Task: Add a condition where "Hours since status category open Greater than Twenty-five" in pending tickets.
Action: Mouse moved to (151, 513)
Screenshot: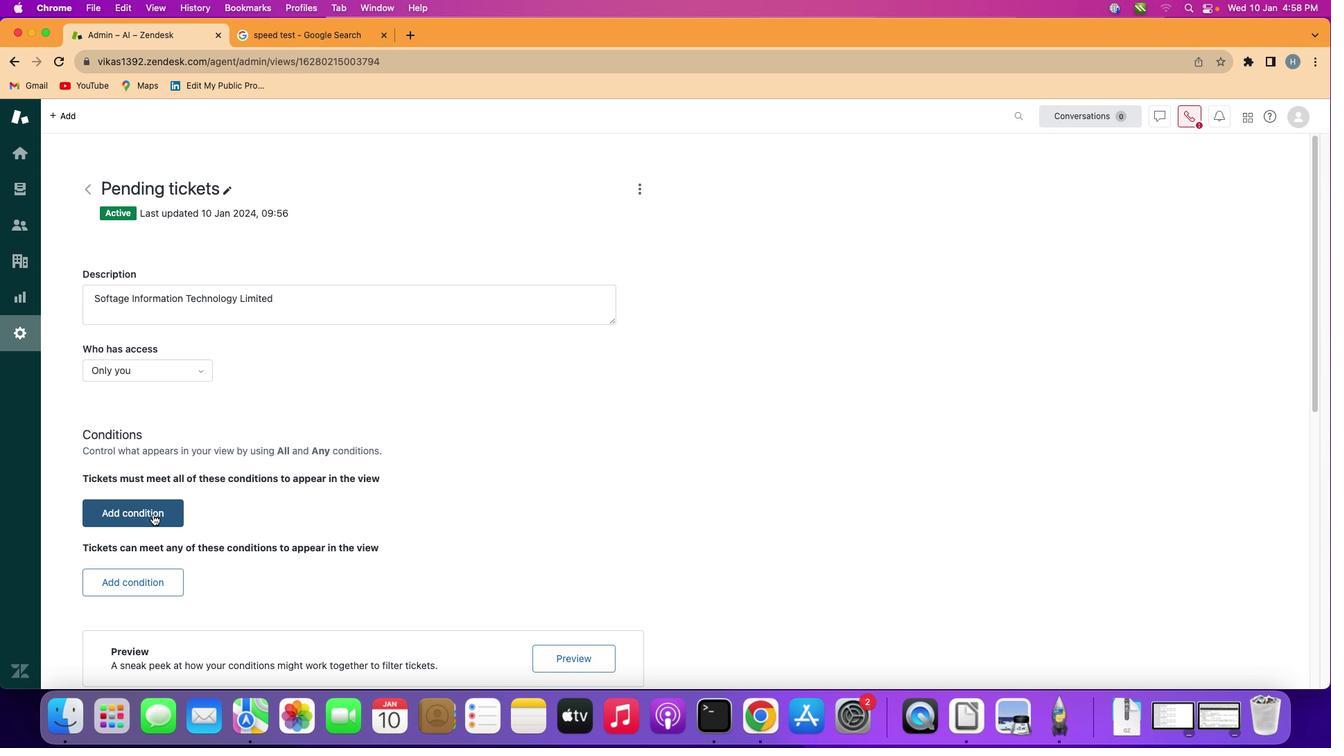 
Action: Mouse pressed left at (151, 513)
Screenshot: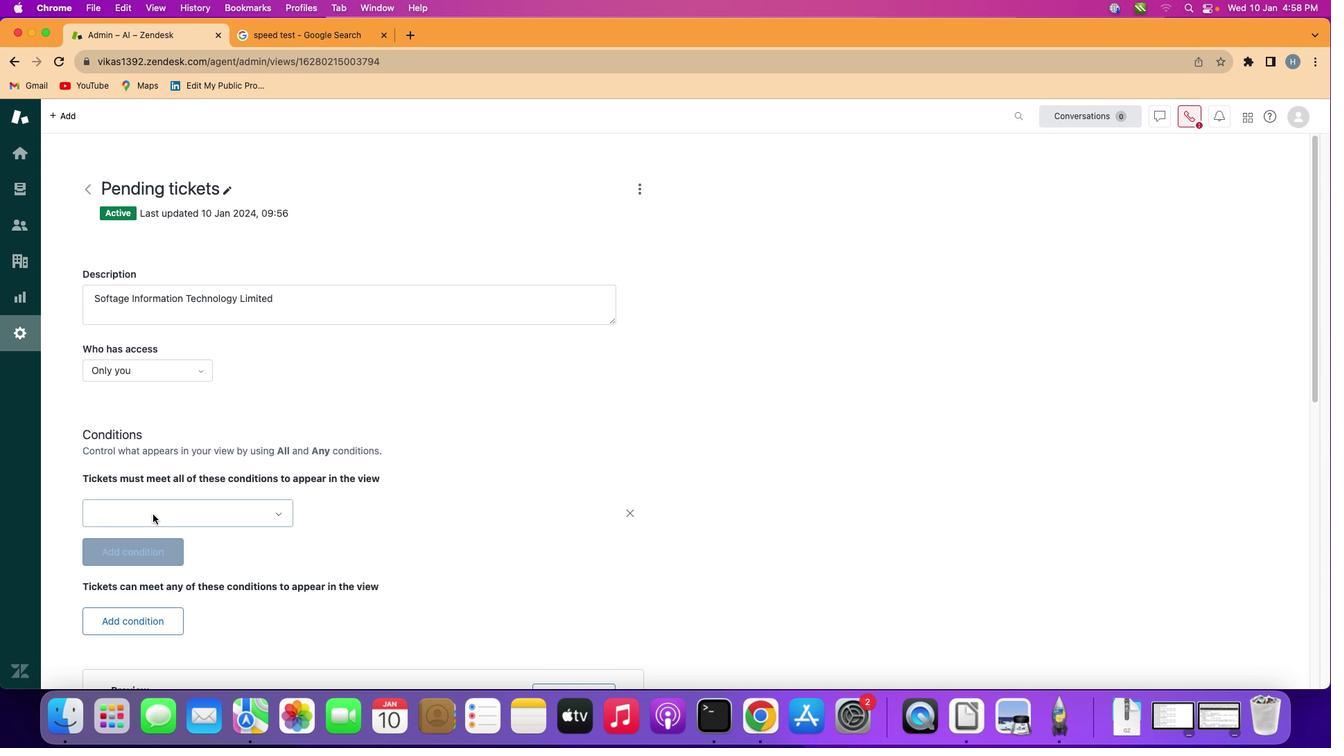 
Action: Mouse moved to (207, 504)
Screenshot: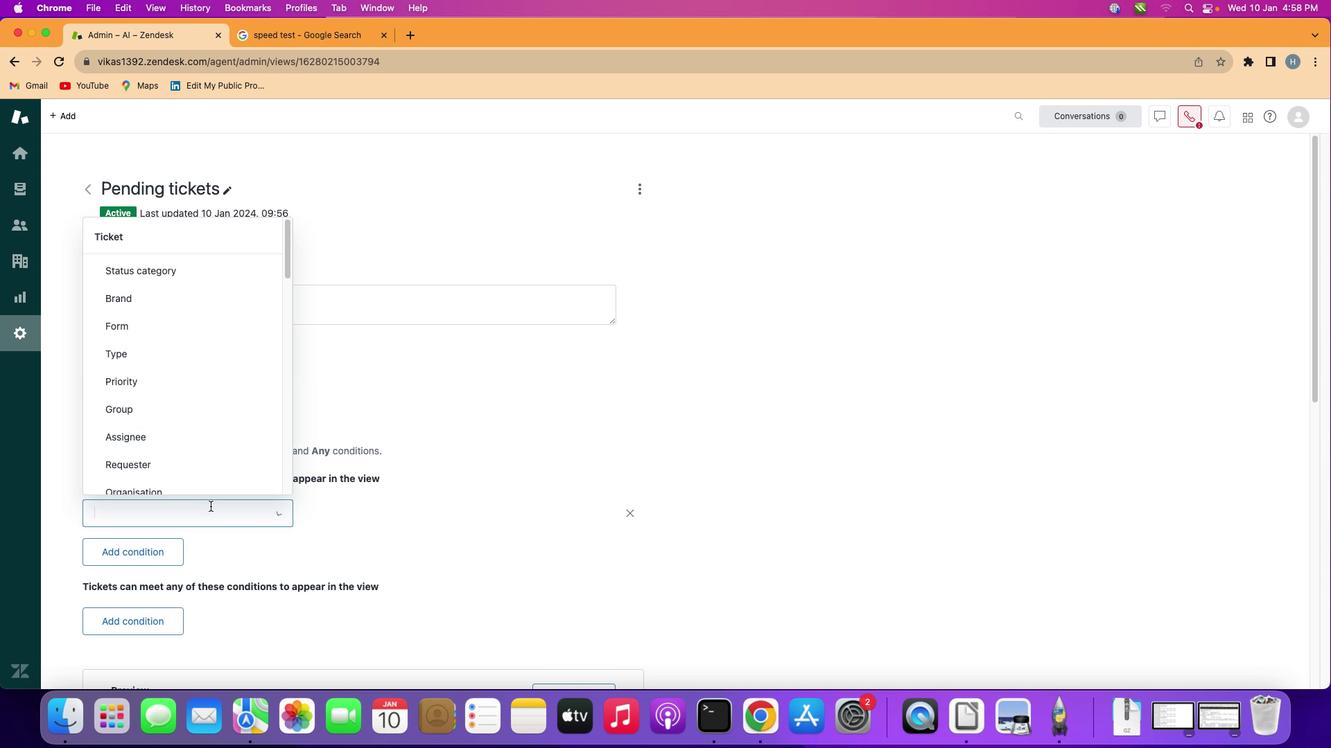 
Action: Mouse pressed left at (207, 504)
Screenshot: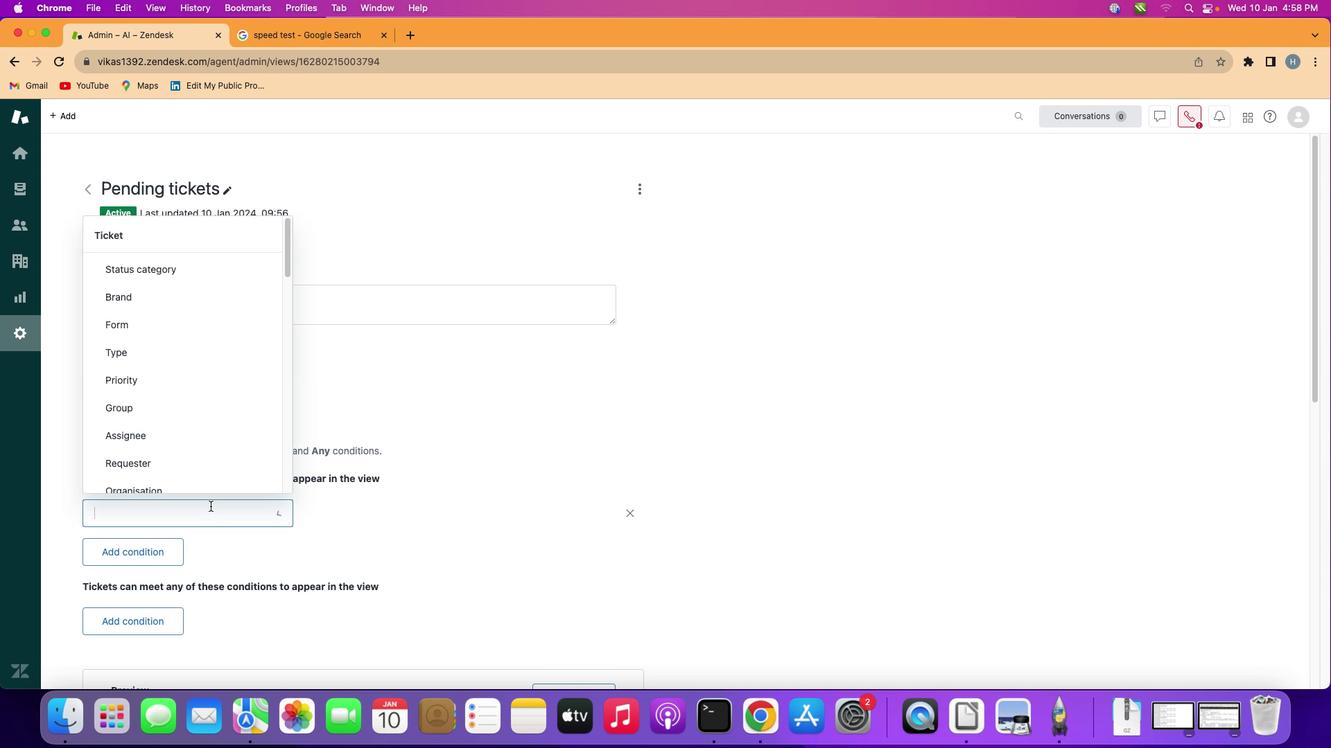 
Action: Mouse moved to (208, 365)
Screenshot: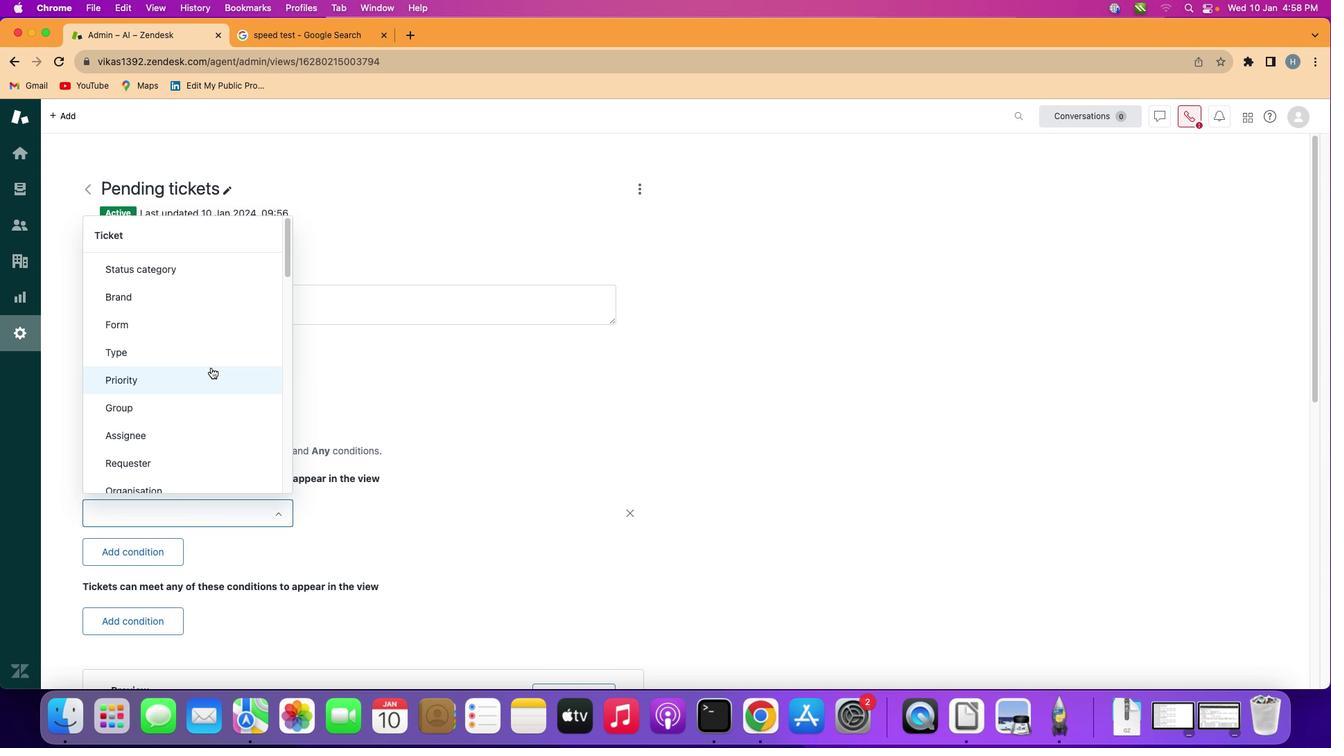 
Action: Mouse scrolled (208, 365) with delta (-1, -2)
Screenshot: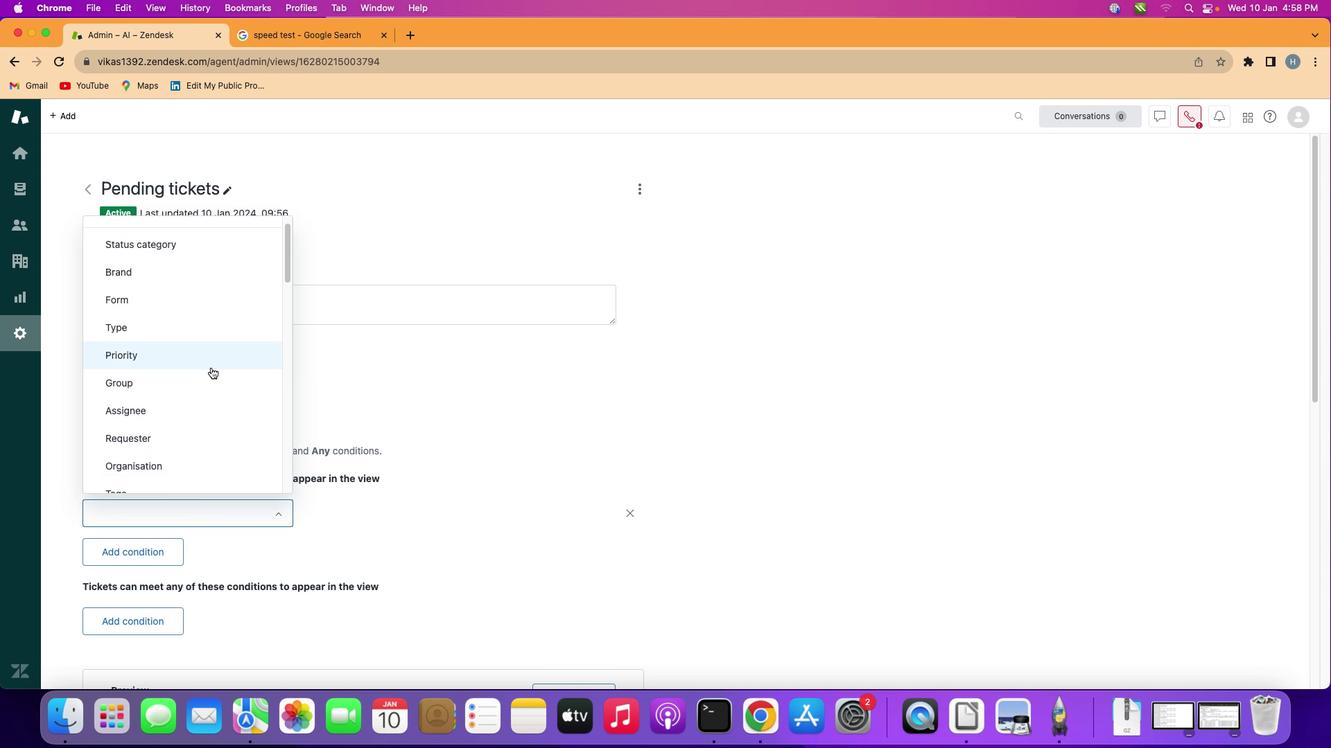 
Action: Mouse scrolled (208, 365) with delta (-1, -2)
Screenshot: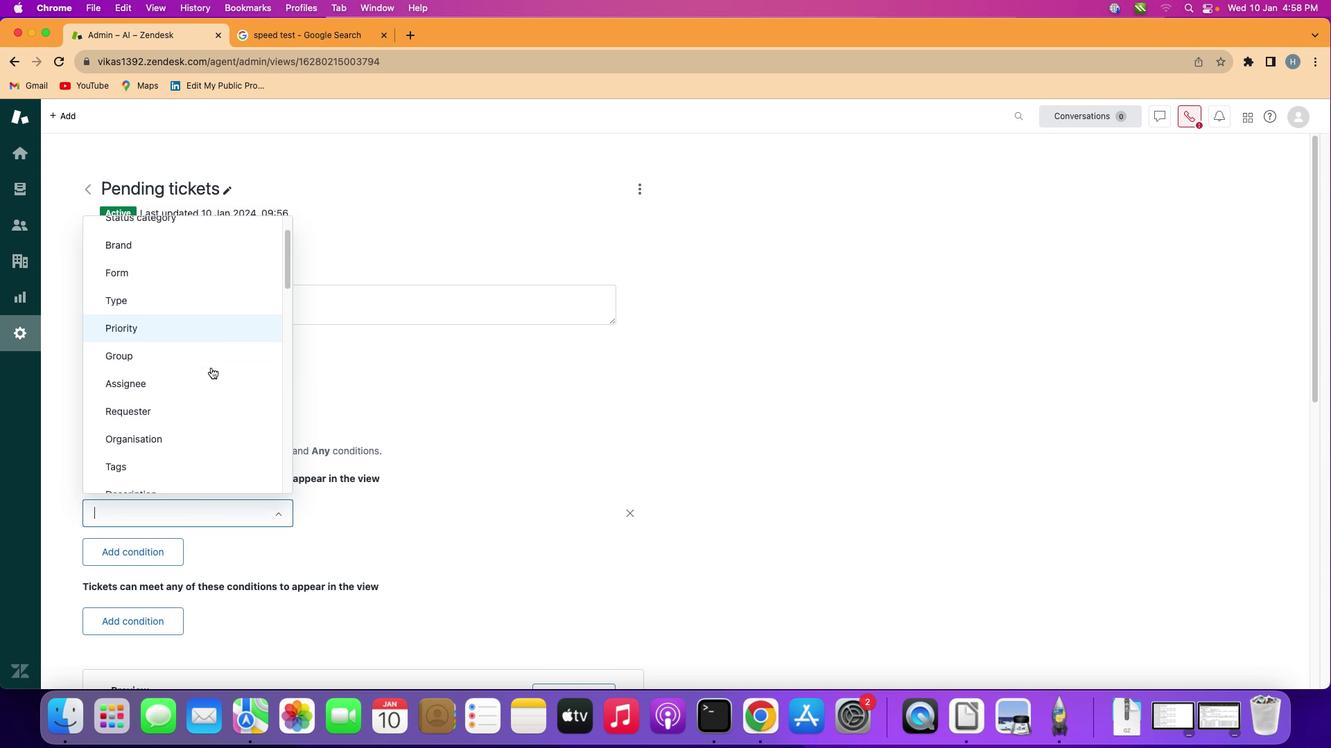 
Action: Mouse scrolled (208, 365) with delta (-1, -2)
Screenshot: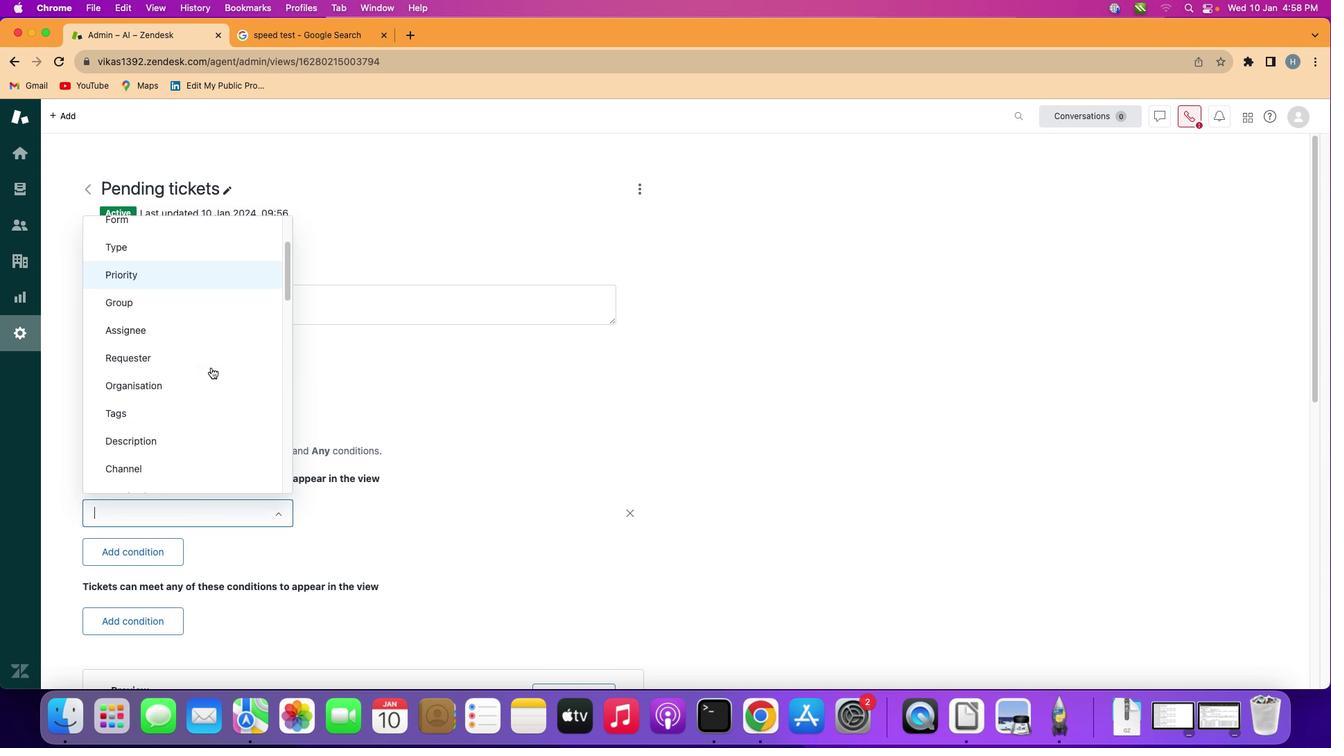 
Action: Mouse scrolled (208, 365) with delta (-1, -2)
Screenshot: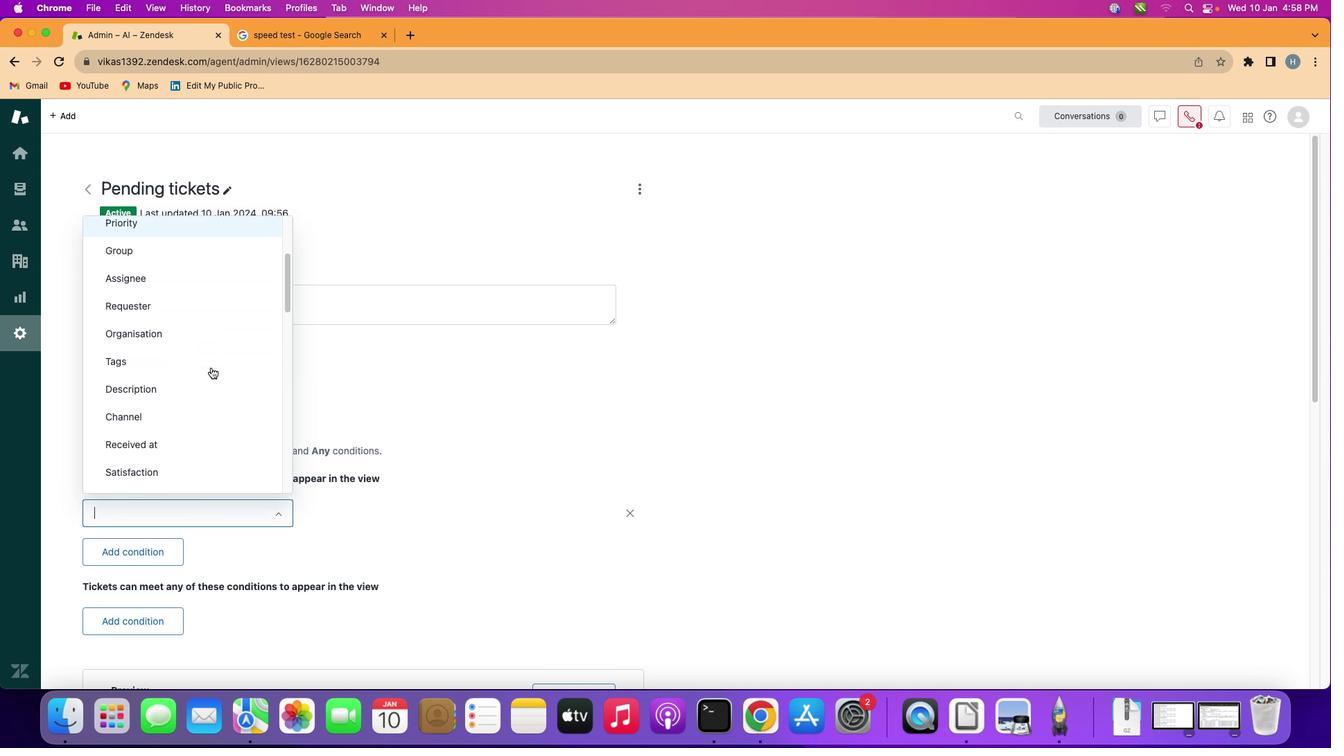 
Action: Mouse scrolled (208, 365) with delta (-1, -2)
Screenshot: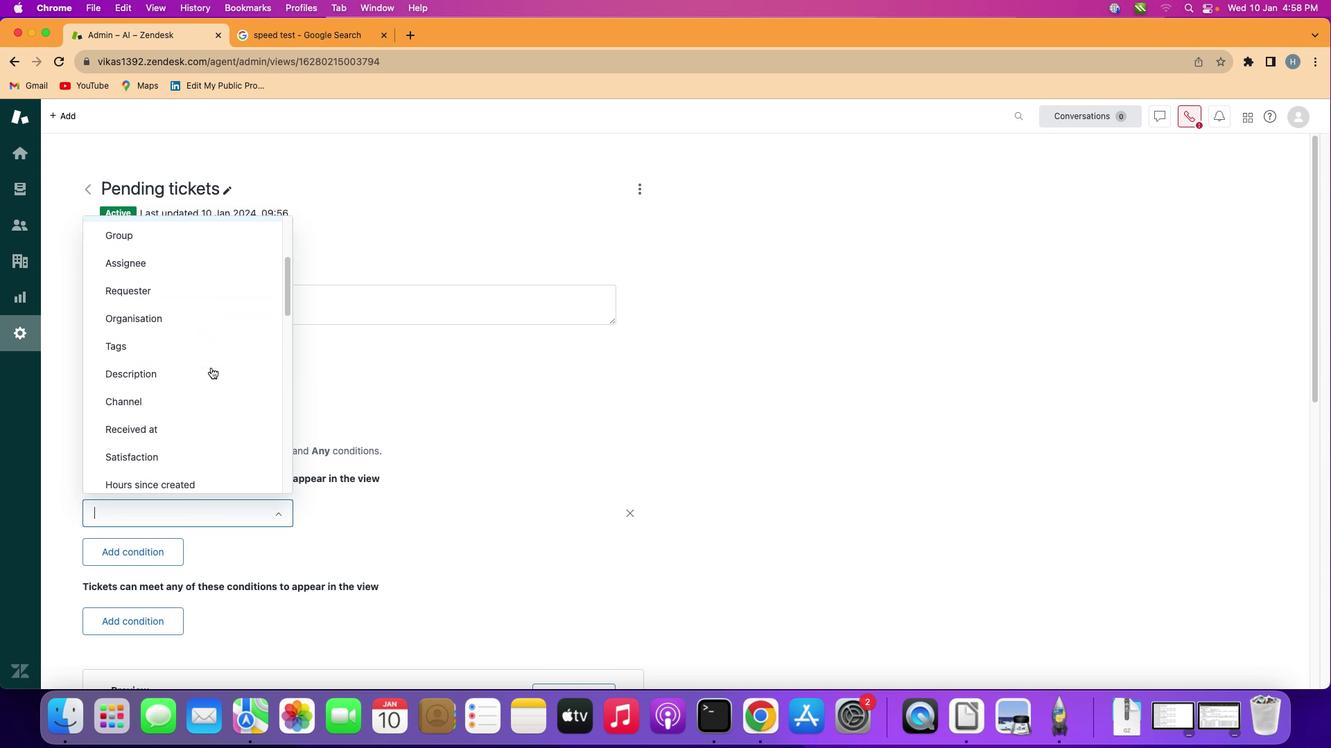 
Action: Mouse scrolled (208, 365) with delta (-1, -2)
Screenshot: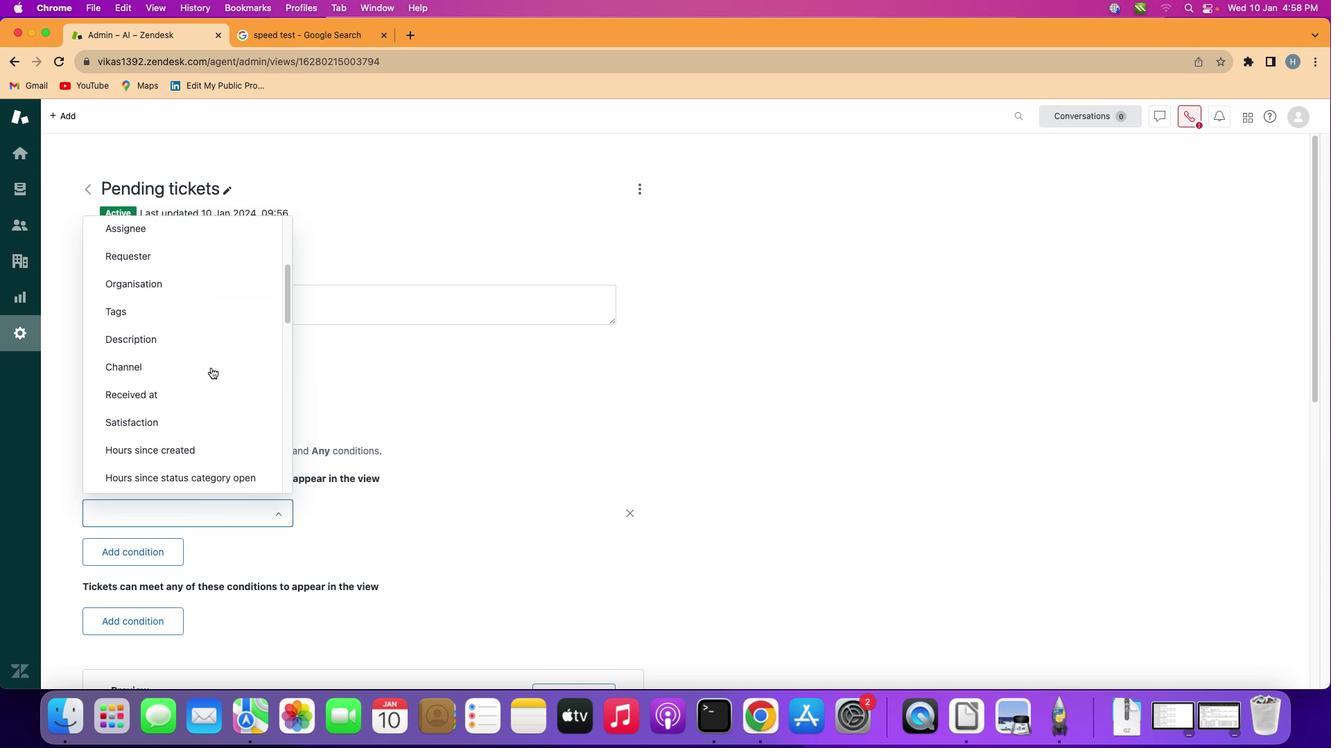
Action: Mouse scrolled (208, 365) with delta (-1, -2)
Screenshot: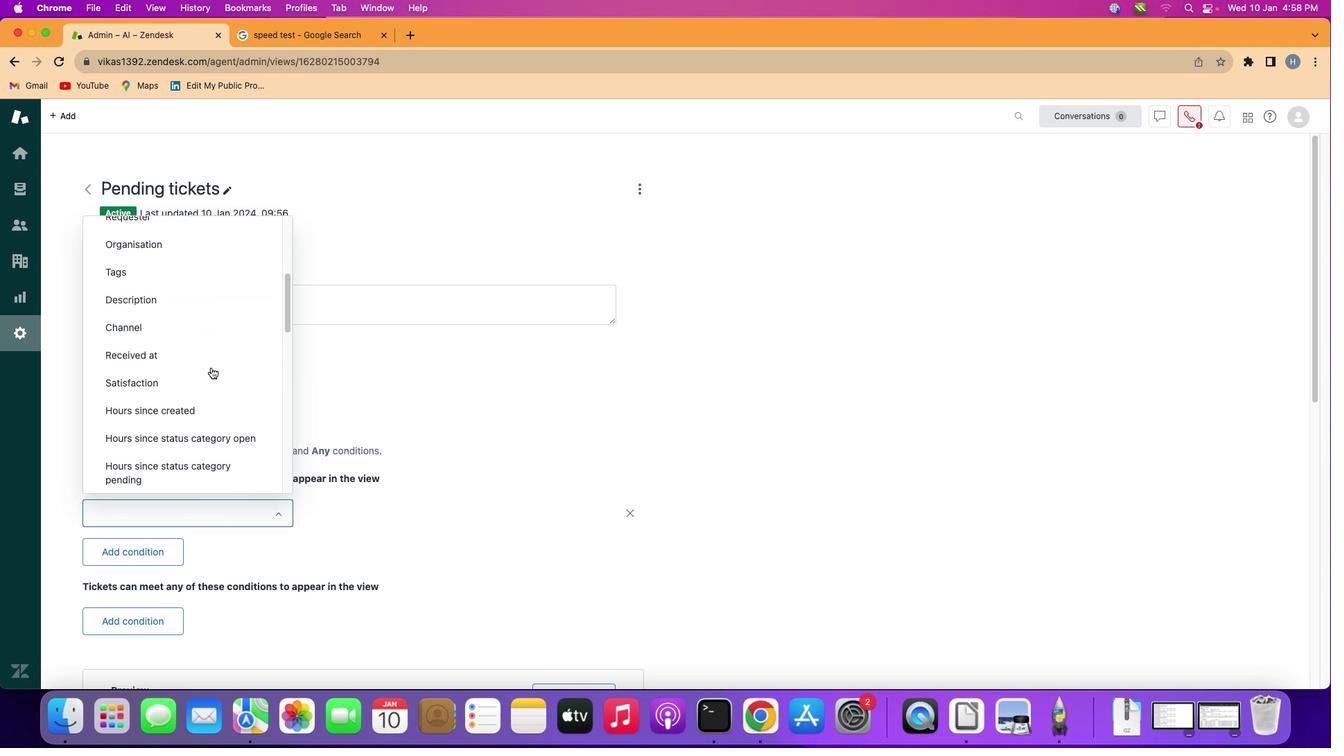 
Action: Mouse scrolled (208, 365) with delta (-1, -2)
Screenshot: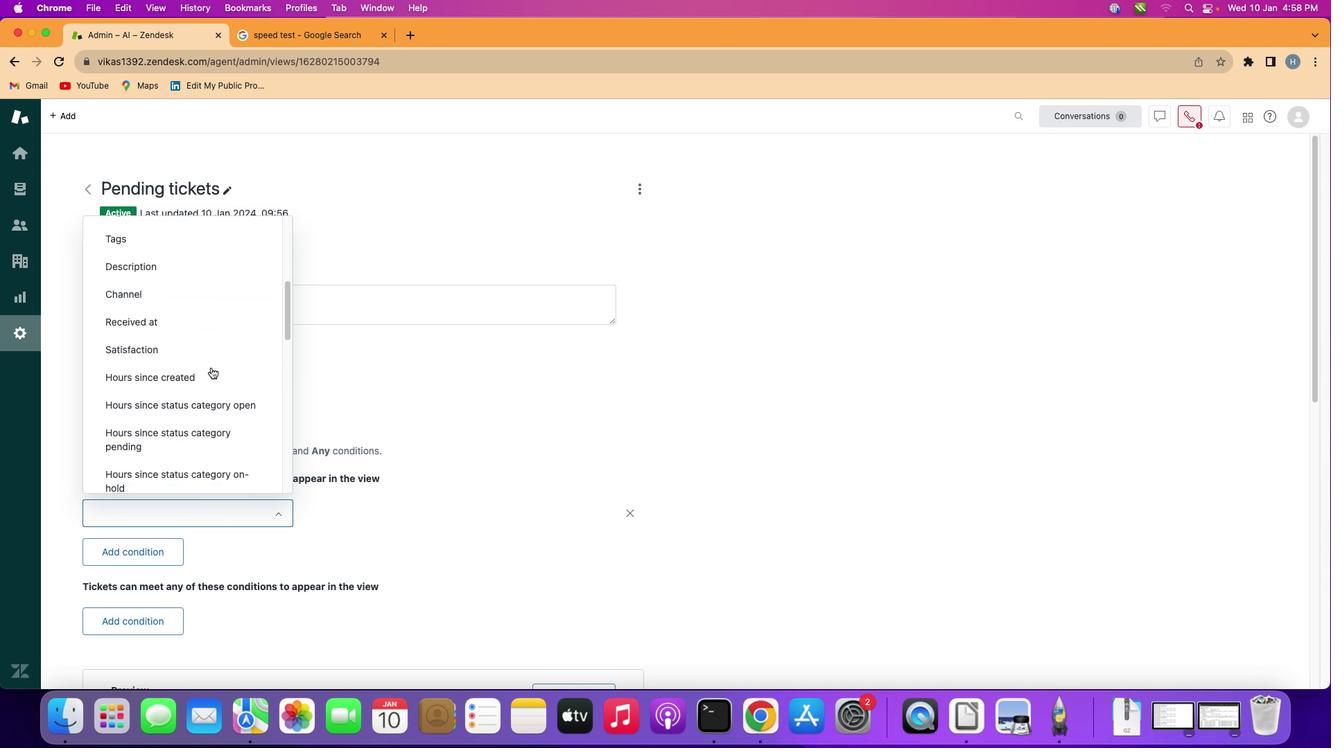 
Action: Mouse scrolled (208, 365) with delta (-1, -2)
Screenshot: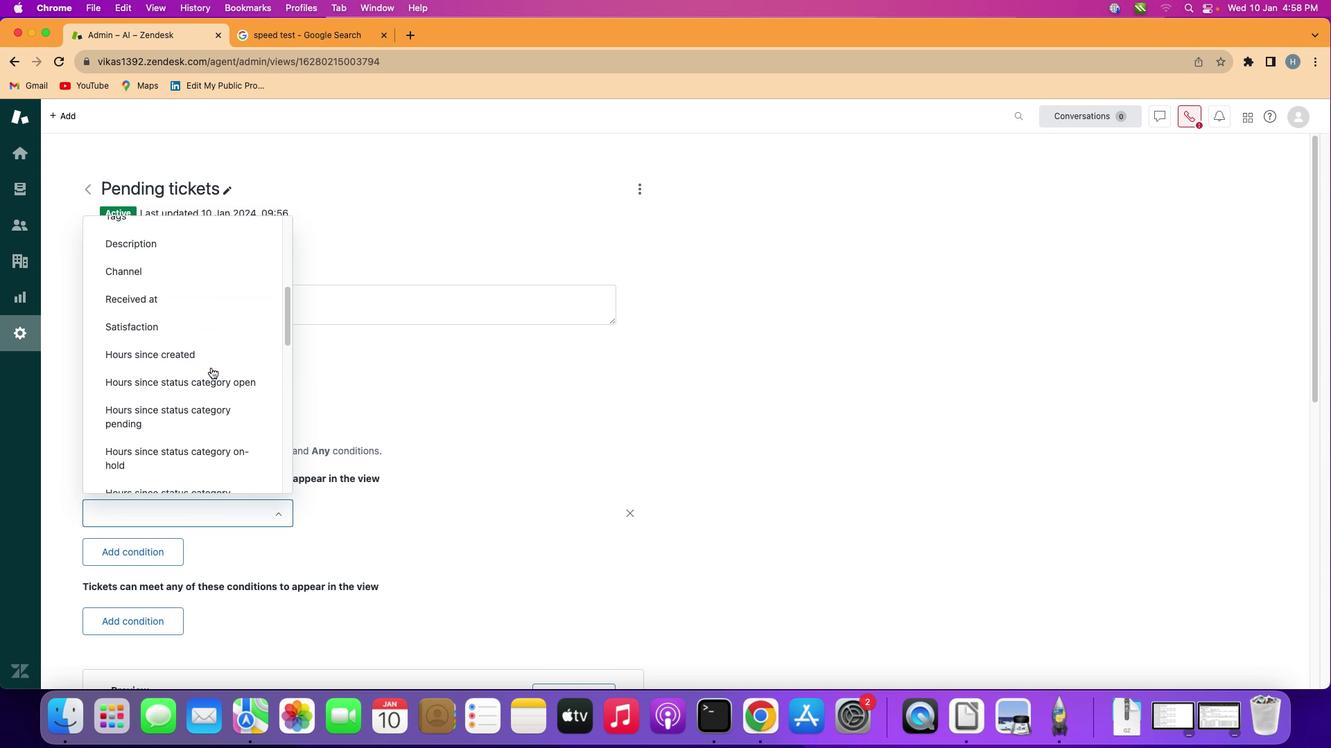 
Action: Mouse moved to (215, 379)
Screenshot: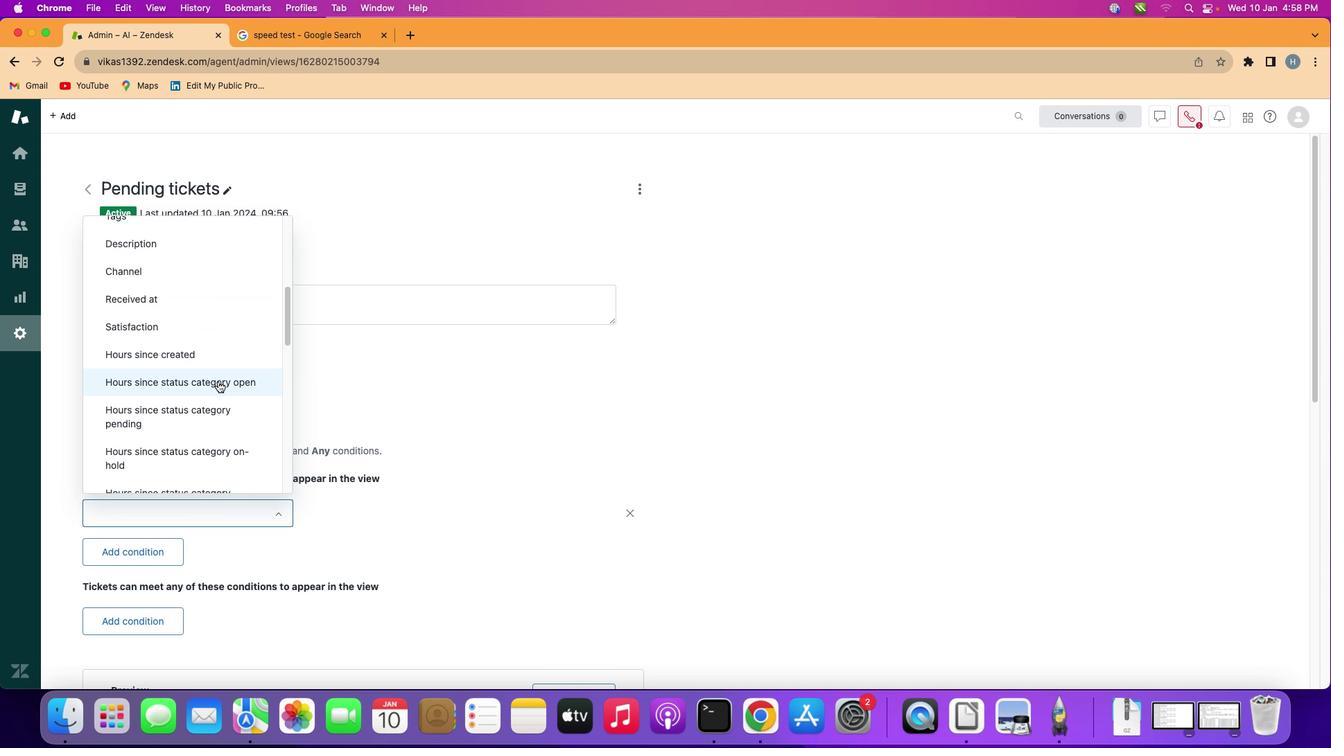 
Action: Mouse pressed left at (215, 379)
Screenshot: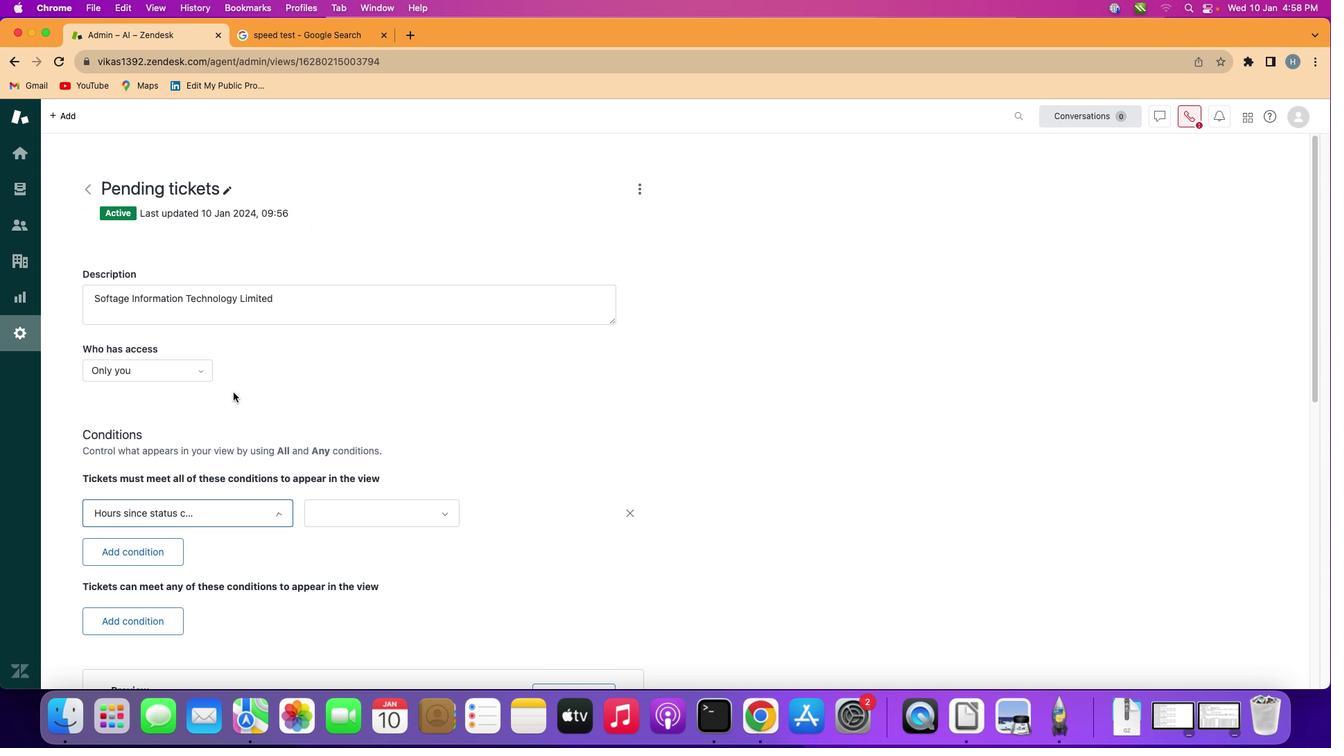 
Action: Mouse moved to (436, 508)
Screenshot: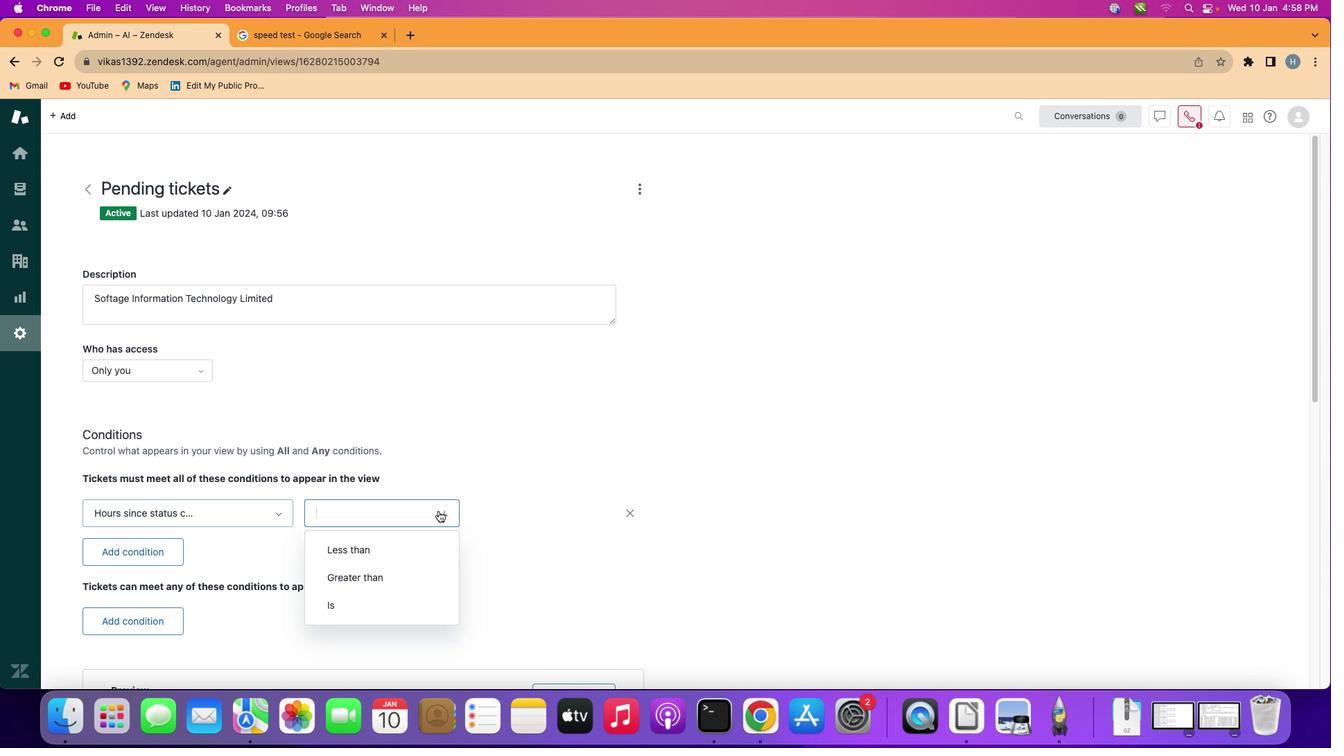 
Action: Mouse pressed left at (436, 508)
Screenshot: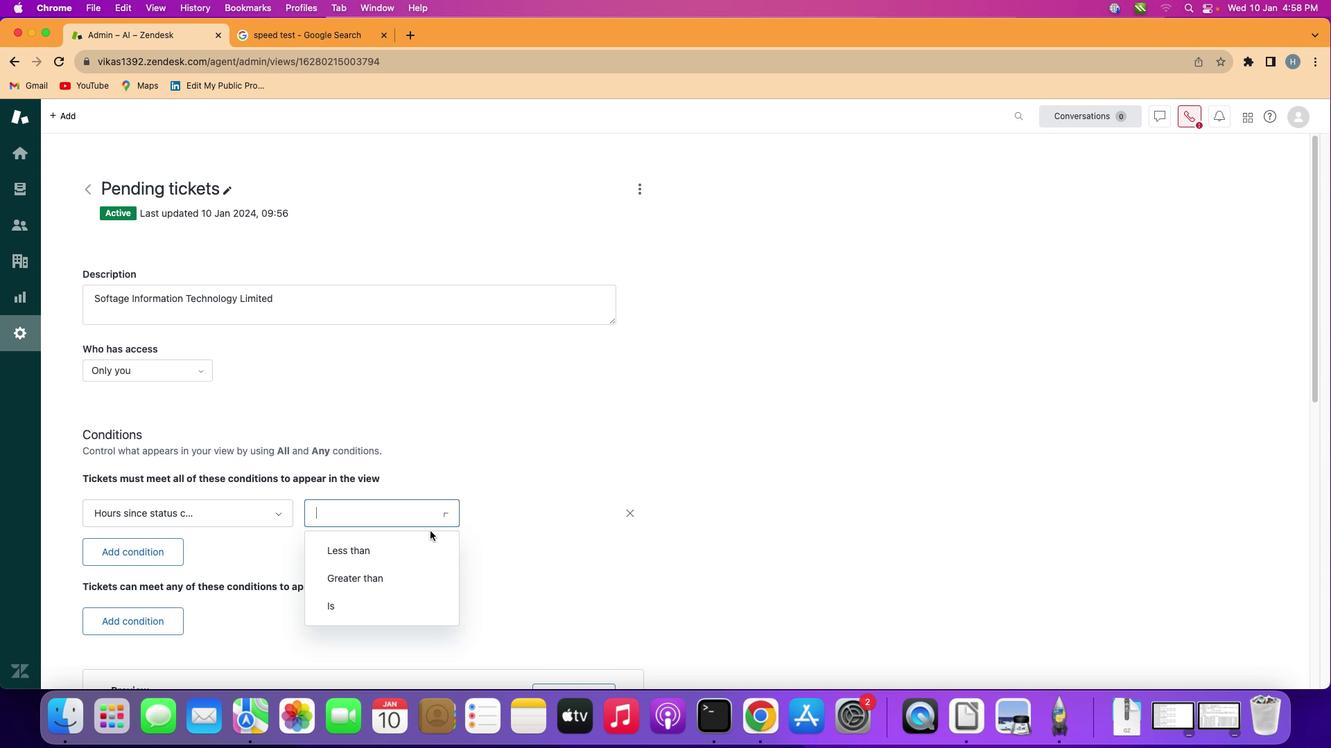 
Action: Mouse moved to (401, 570)
Screenshot: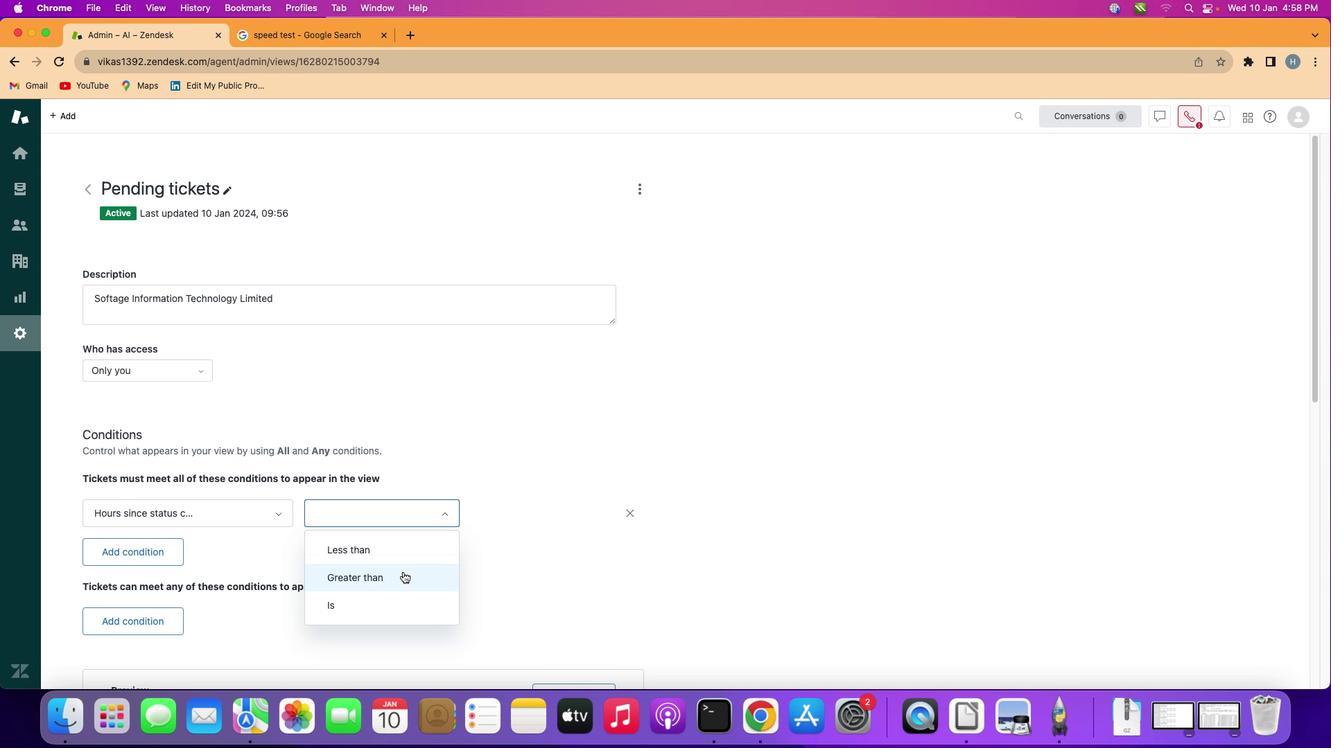 
Action: Mouse pressed left at (401, 570)
Screenshot: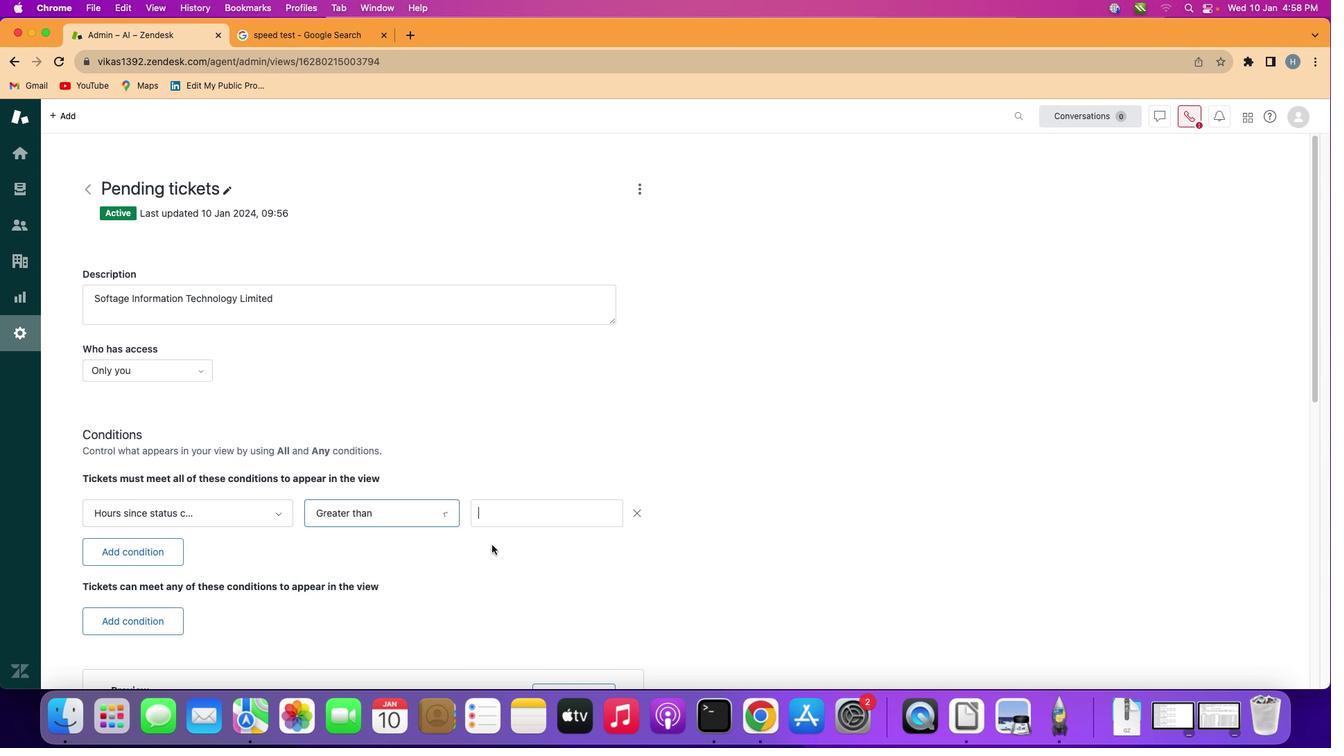 
Action: Mouse moved to (533, 507)
Screenshot: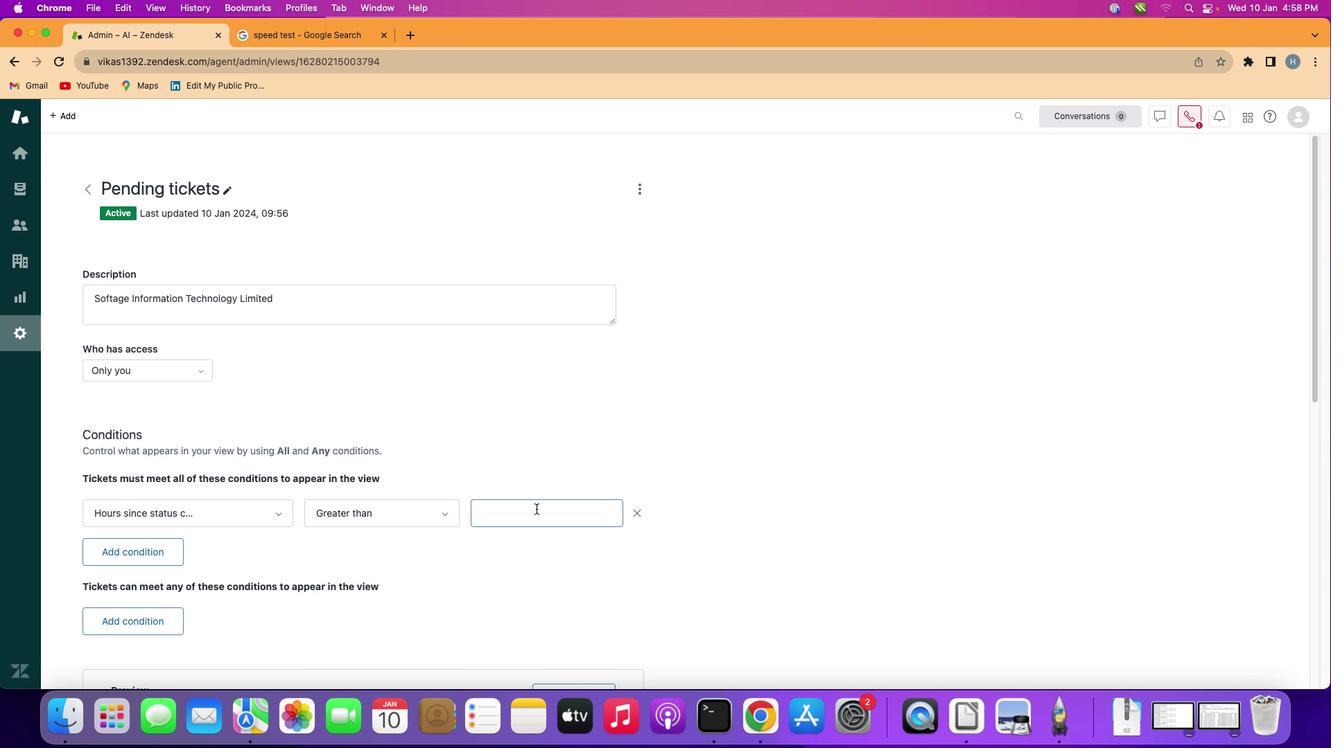 
Action: Mouse pressed left at (533, 507)
Screenshot: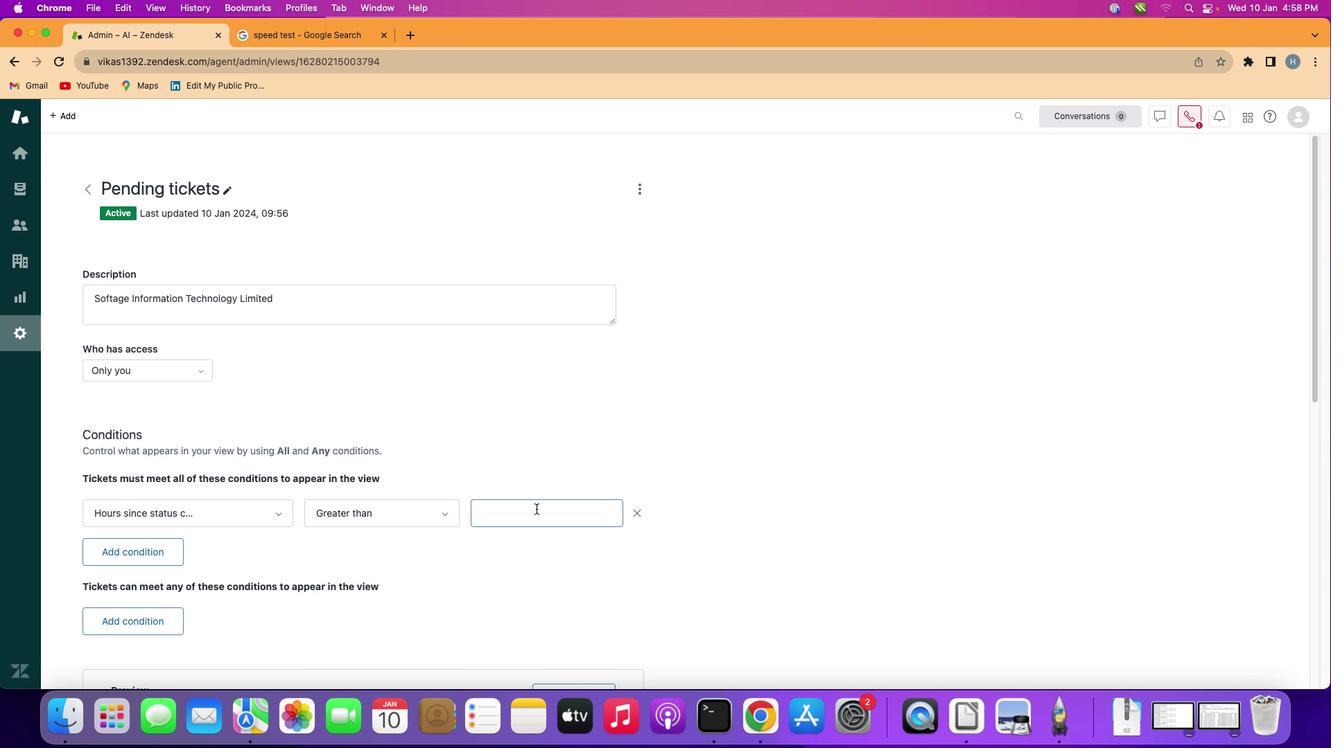
Action: Key pressed Key.shift'T''w''e''n''t''y''-''f''i''v''e'
Screenshot: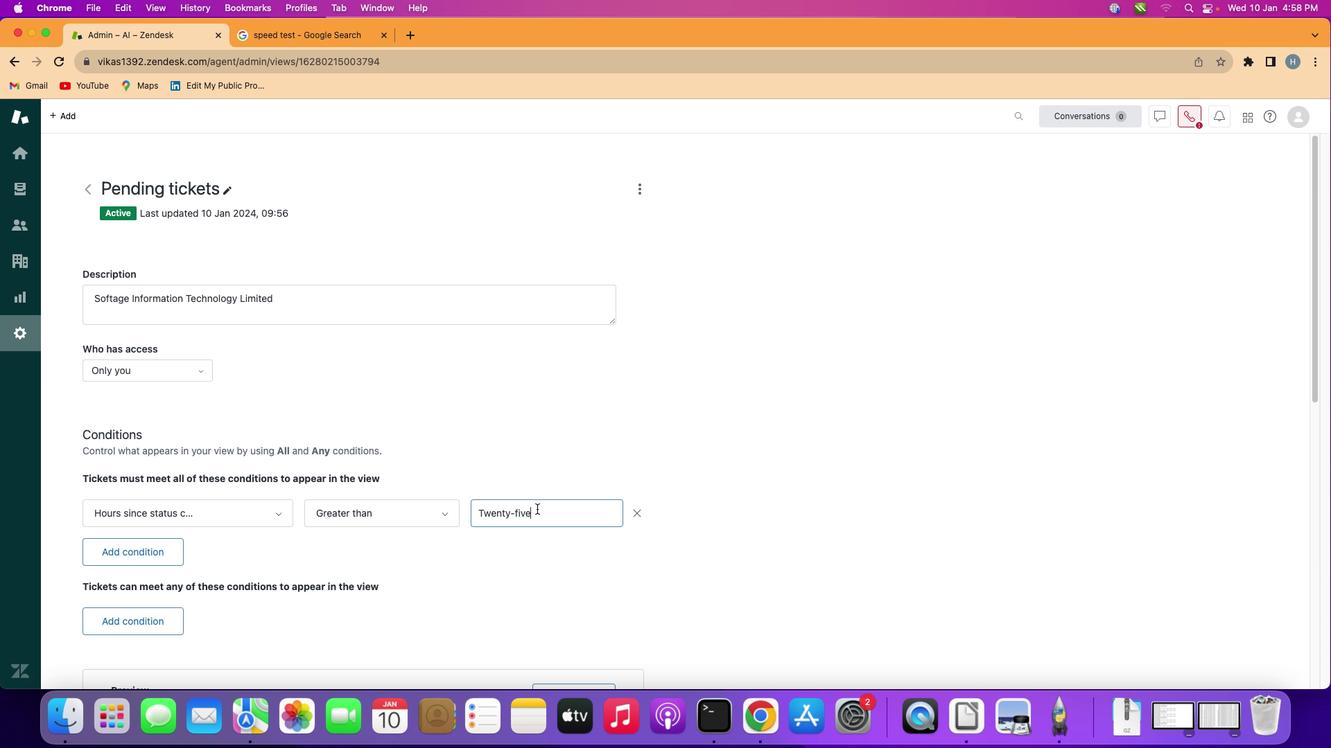 
Action: Mouse moved to (566, 557)
Screenshot: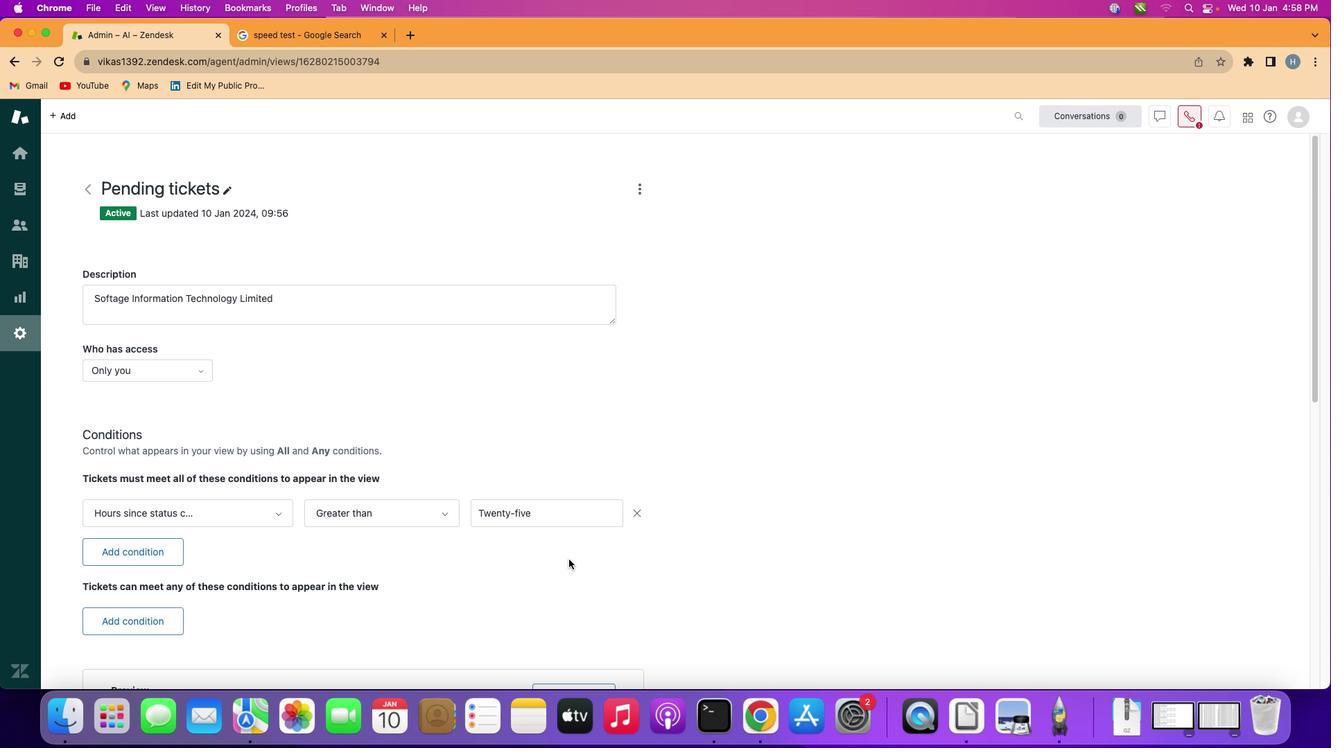 
